 Task: Reply All to email with the signature Autumn Baker with the subject 'Vacation request' from softage.1@softage.net with the message 'I would like to request a meeting to discuss the upcoming sales strategy.'
Action: Mouse moved to (1083, 181)
Screenshot: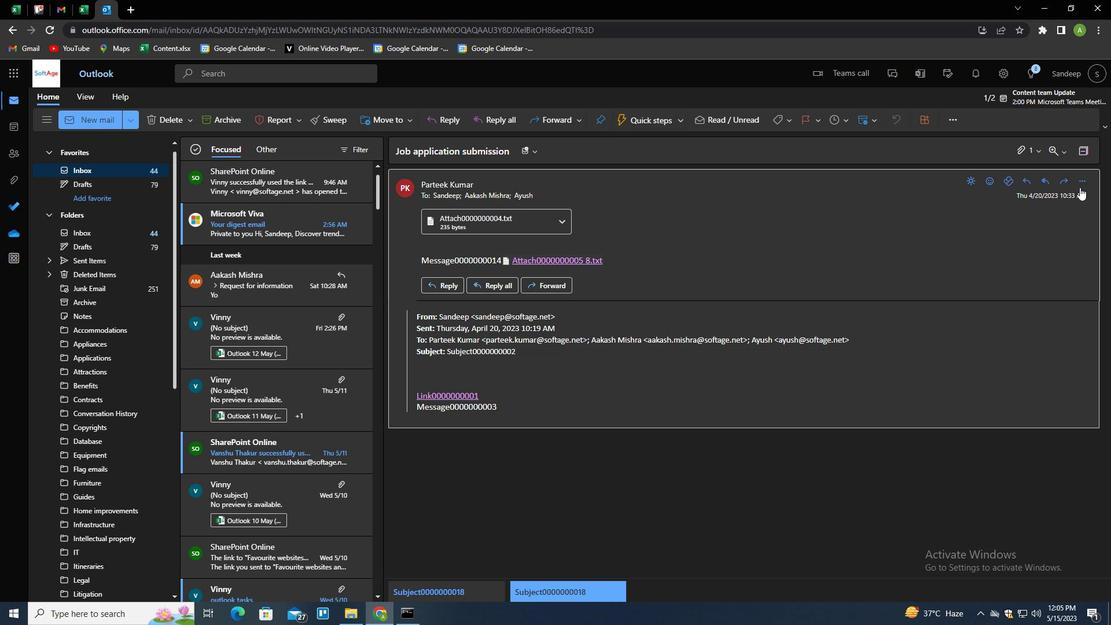 
Action: Mouse pressed left at (1083, 181)
Screenshot: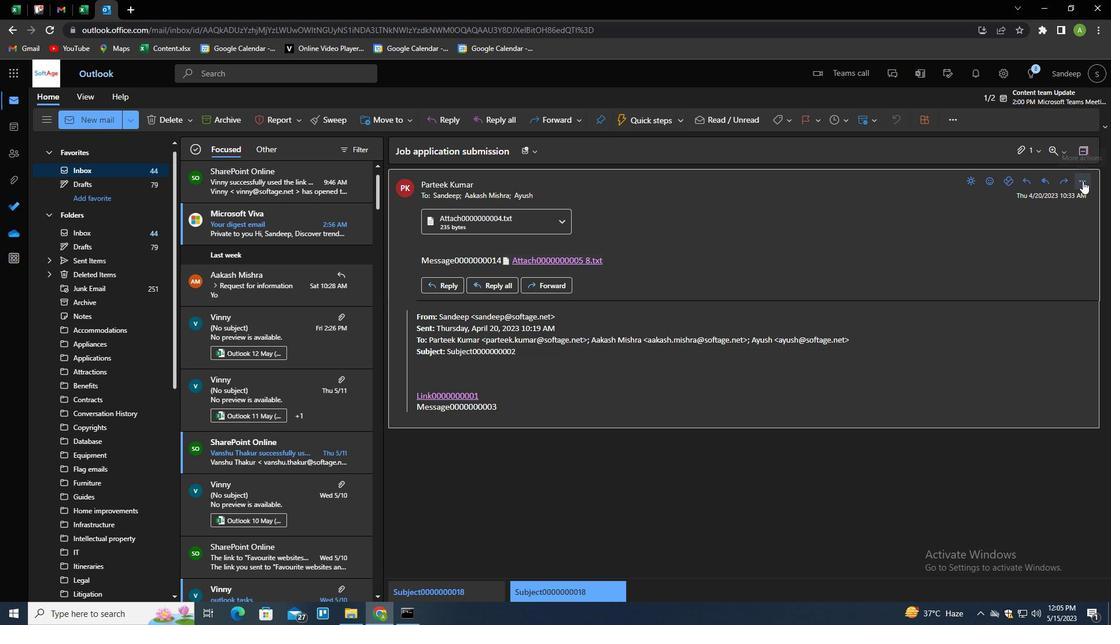
Action: Mouse moved to (1015, 219)
Screenshot: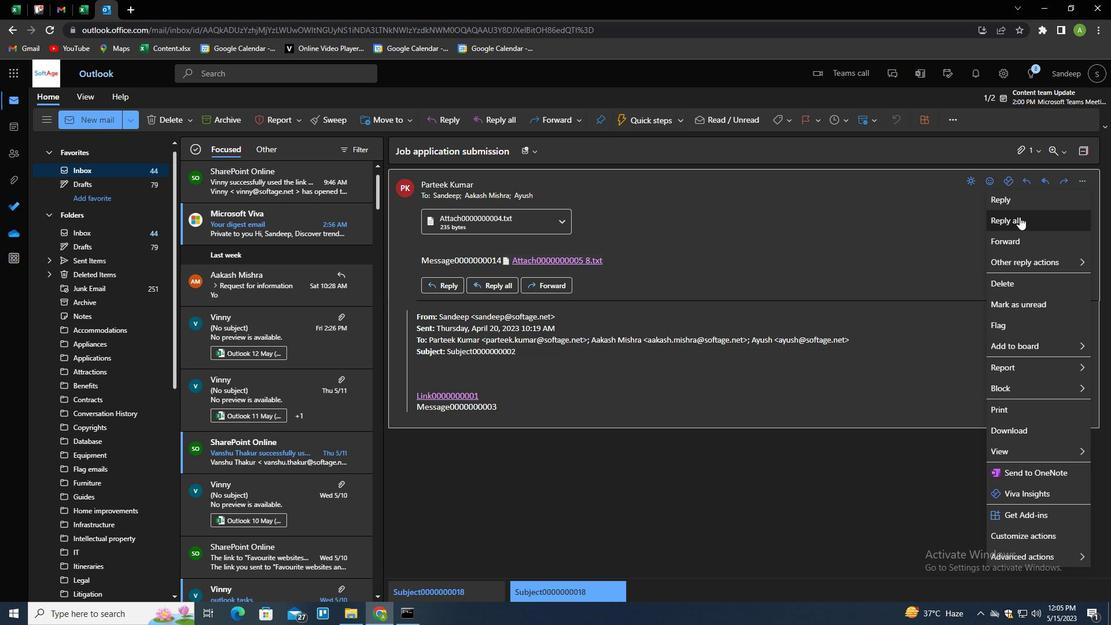 
Action: Mouse pressed left at (1015, 219)
Screenshot: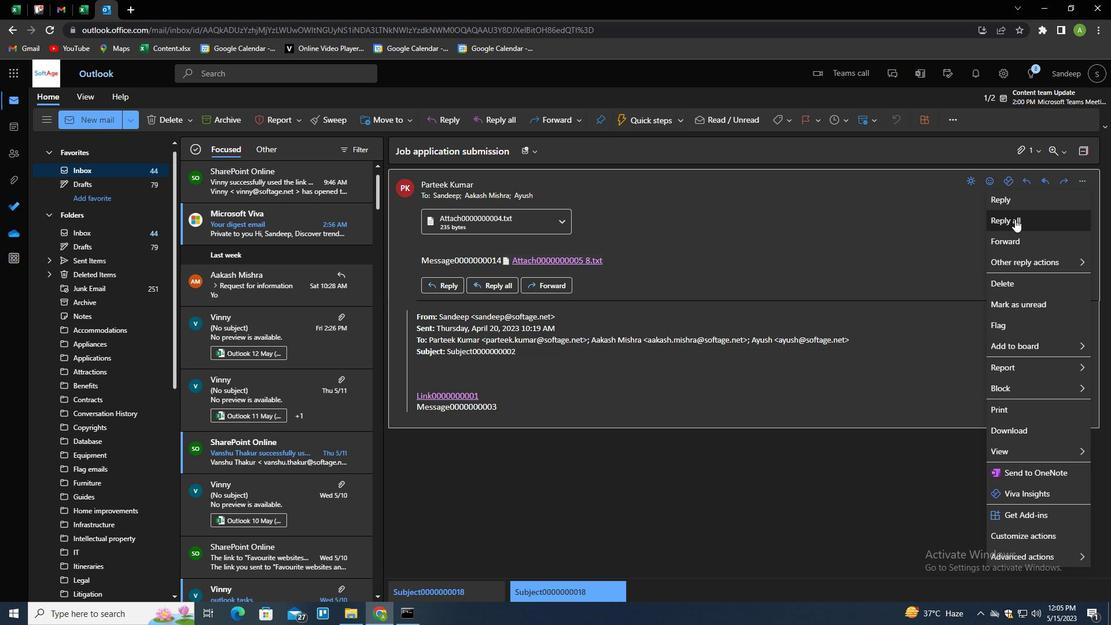 
Action: Mouse moved to (399, 327)
Screenshot: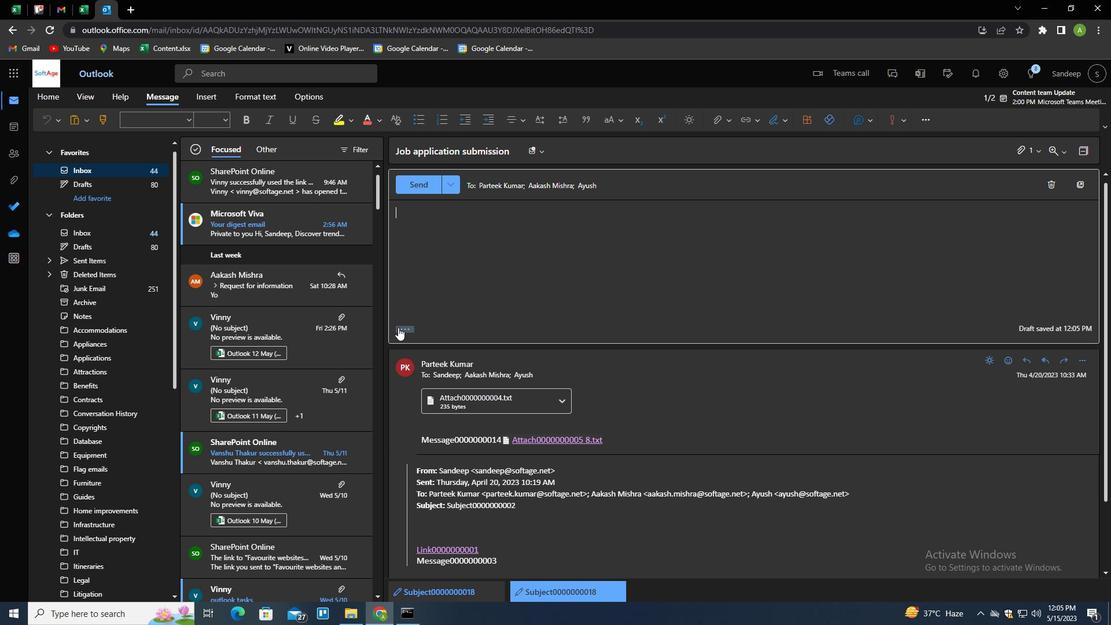 
Action: Mouse pressed left at (399, 327)
Screenshot: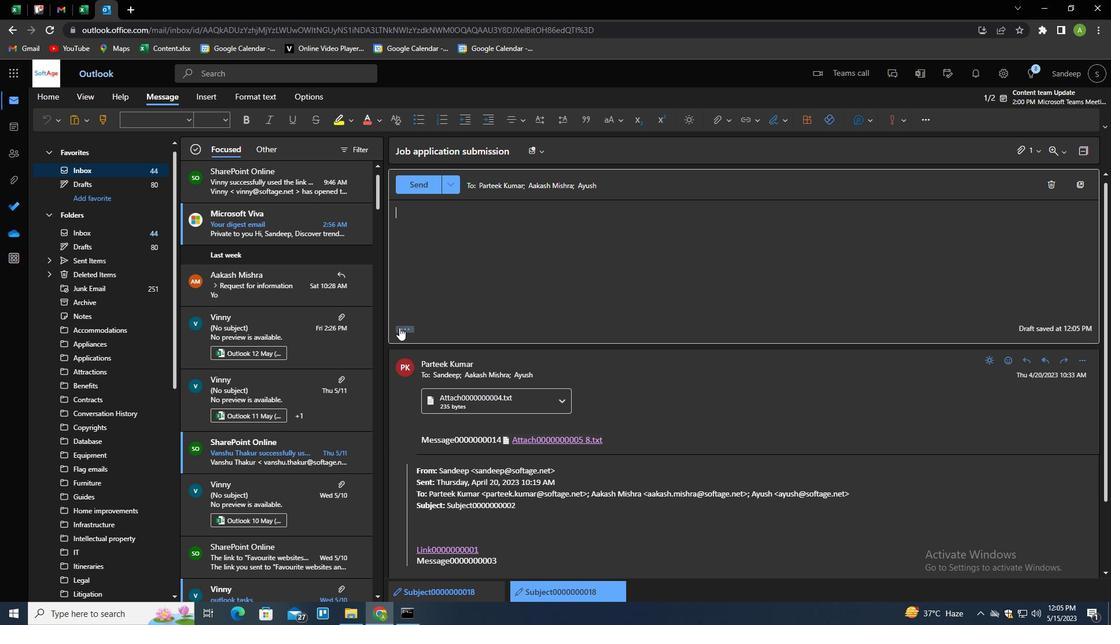 
Action: Mouse moved to (781, 118)
Screenshot: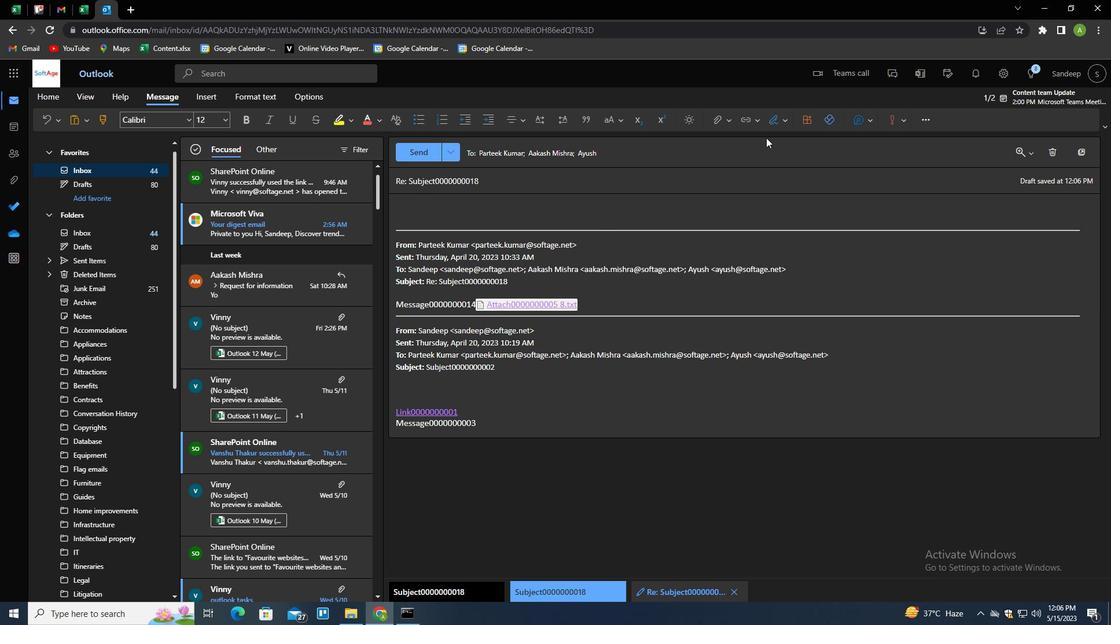 
Action: Mouse pressed left at (781, 118)
Screenshot: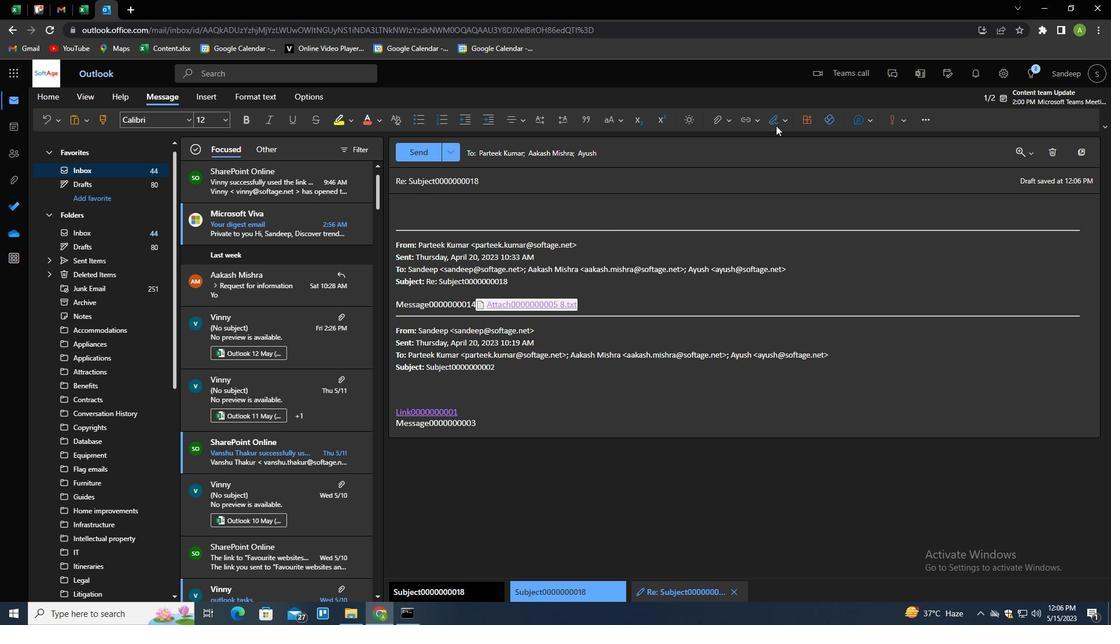 
Action: Mouse moved to (758, 166)
Screenshot: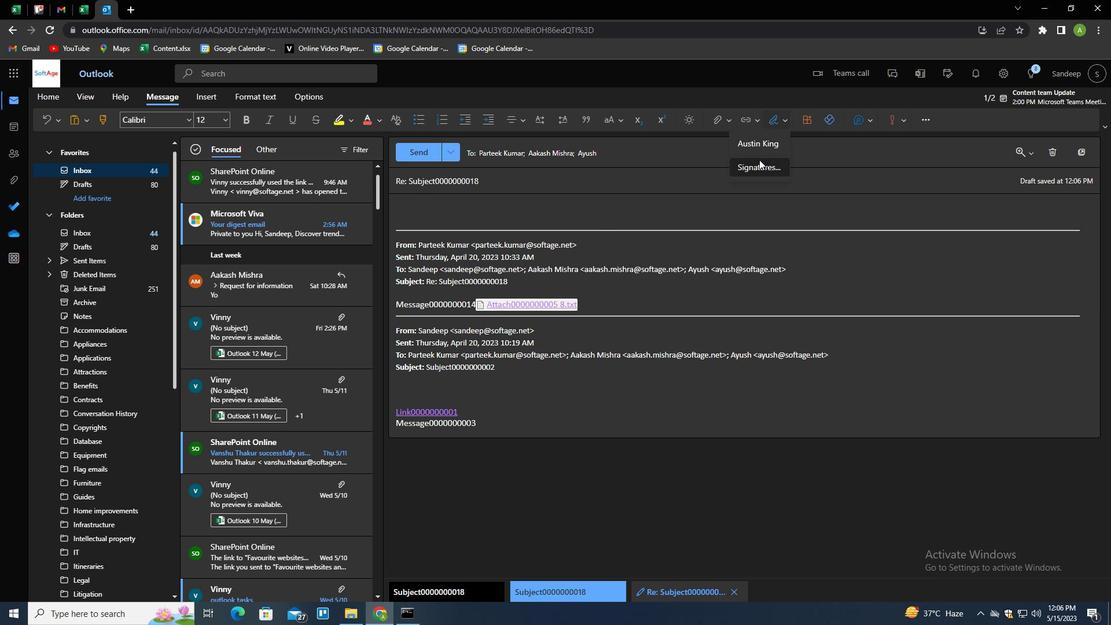 
Action: Mouse pressed left at (758, 166)
Screenshot: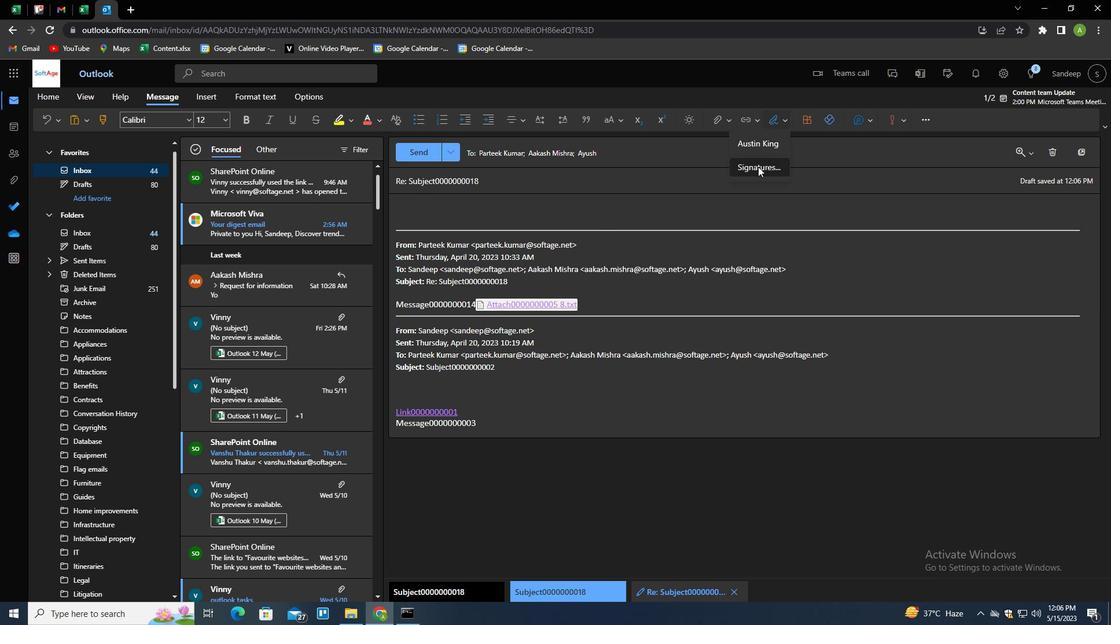 
Action: Mouse moved to (779, 217)
Screenshot: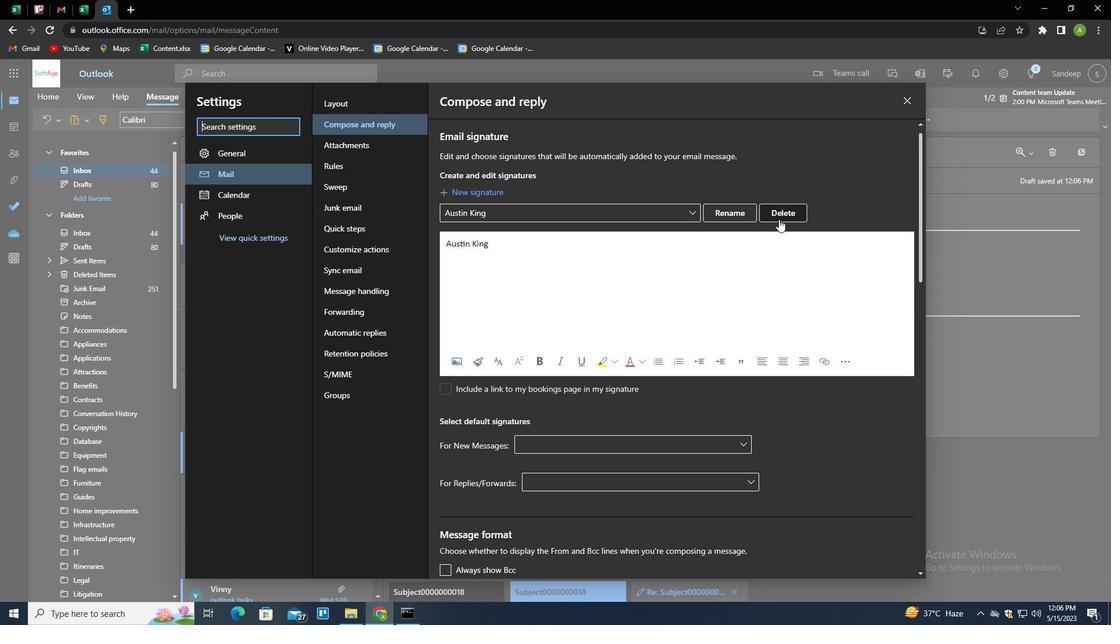 
Action: Mouse pressed left at (779, 217)
Screenshot: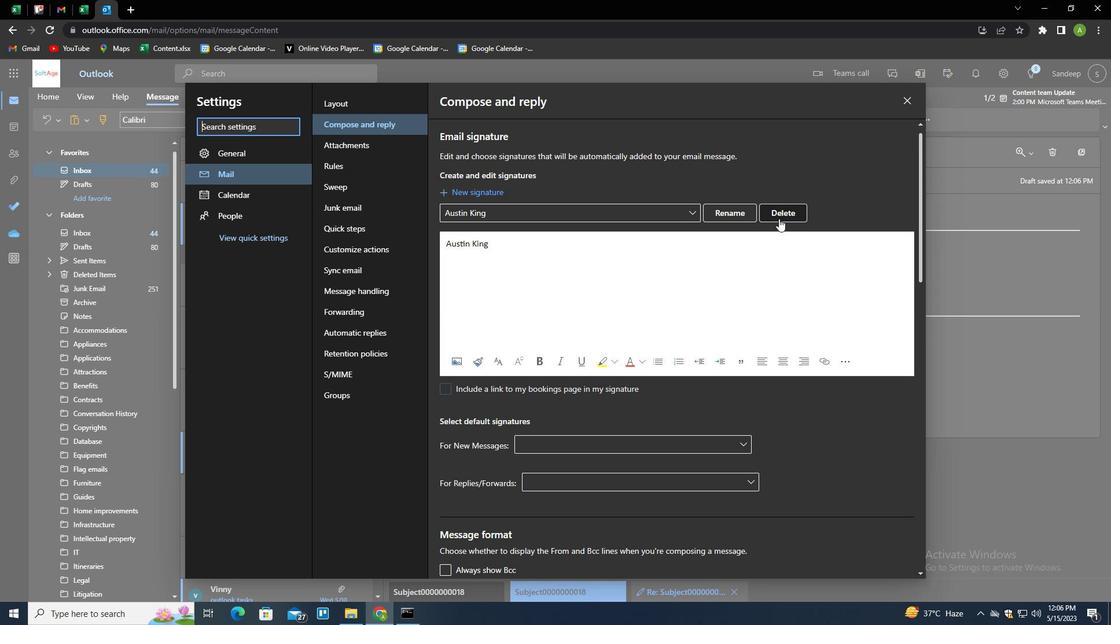 
Action: Mouse moved to (745, 217)
Screenshot: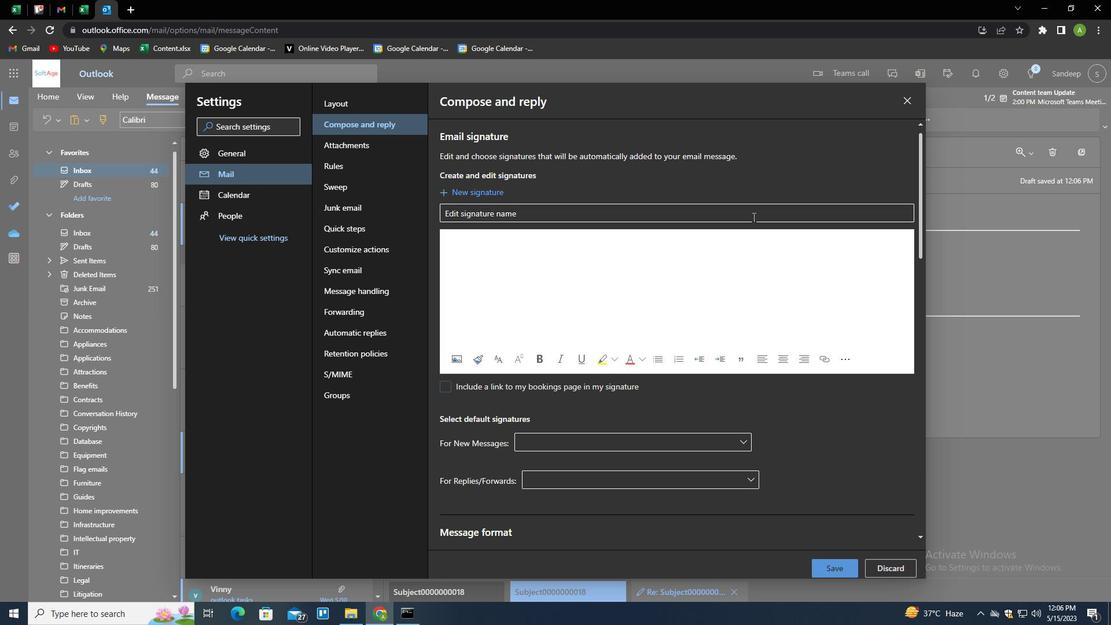 
Action: Mouse pressed left at (745, 217)
Screenshot: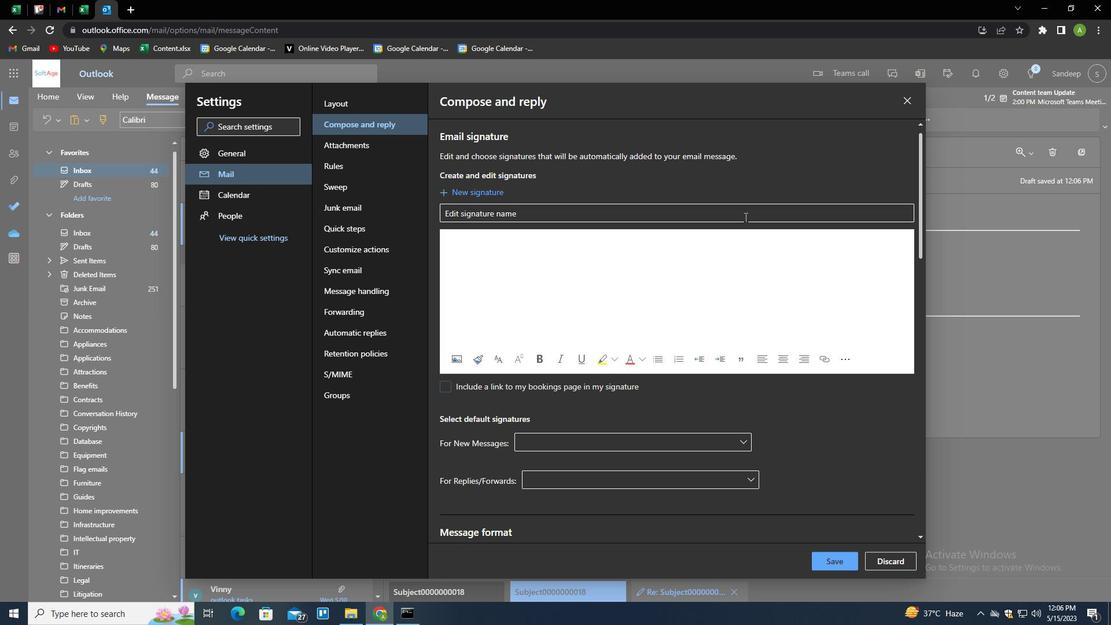 
Action: Key pressed <Key.shift>AUTUMN<Key.space><Key.shift>BAKER<Key.tab><Key.shift>AUTUMN<Key.space><Key.shift>BAKER
Screenshot: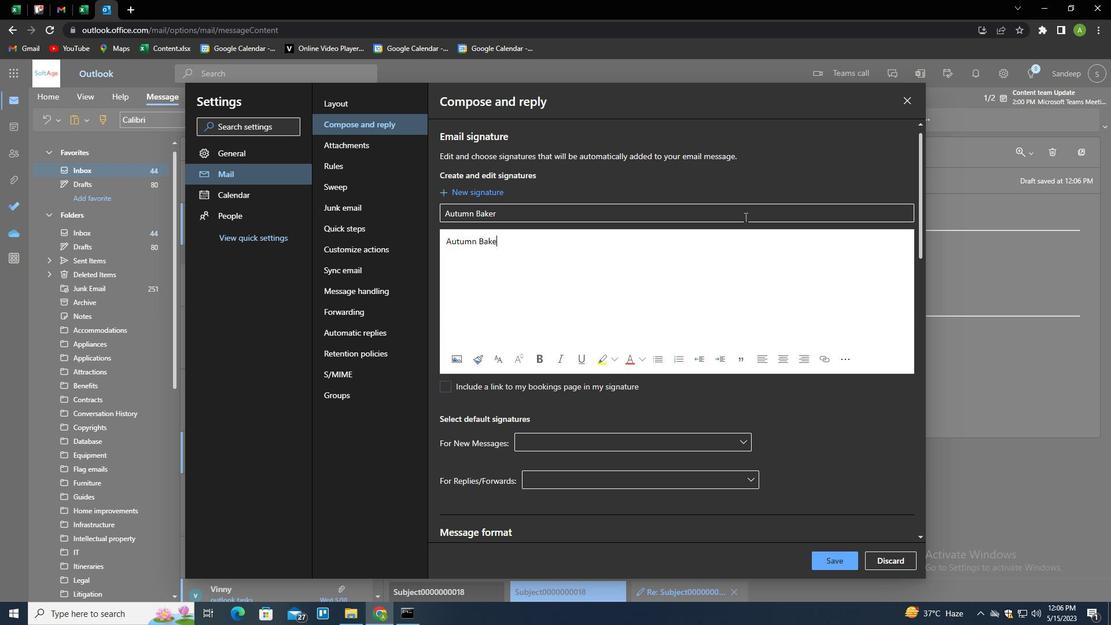 
Action: Mouse moved to (829, 556)
Screenshot: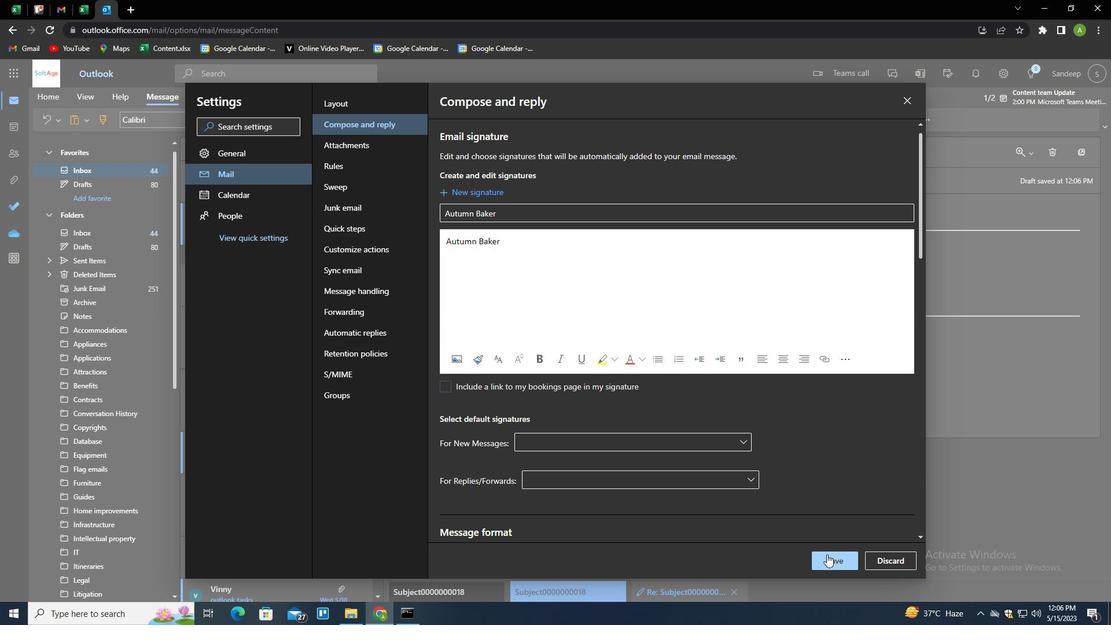 
Action: Mouse pressed left at (829, 556)
Screenshot: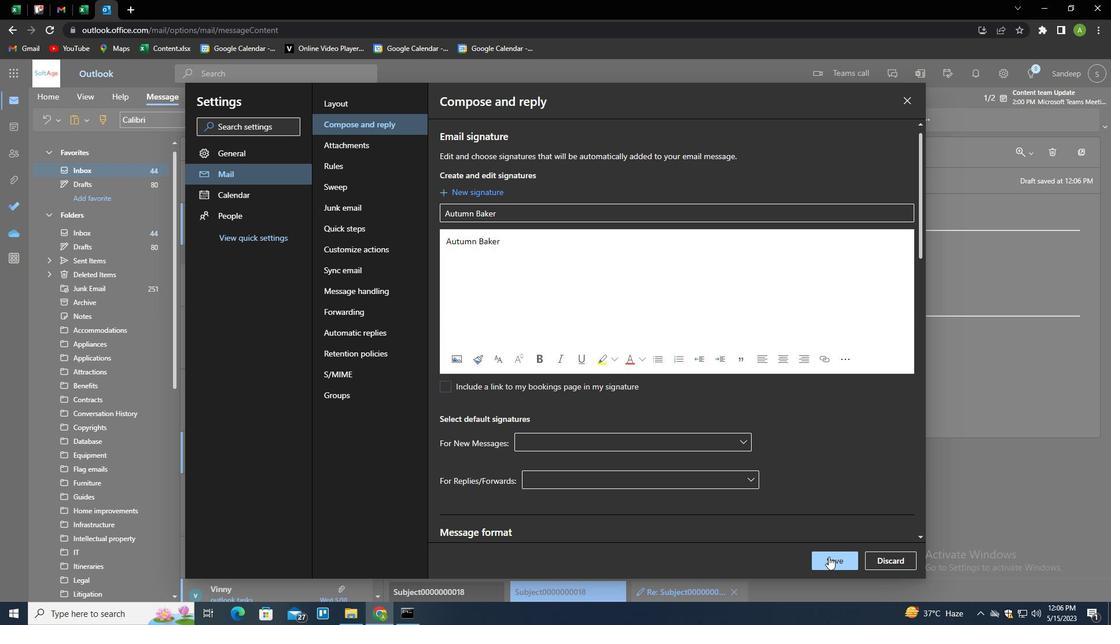 
Action: Mouse moved to (969, 301)
Screenshot: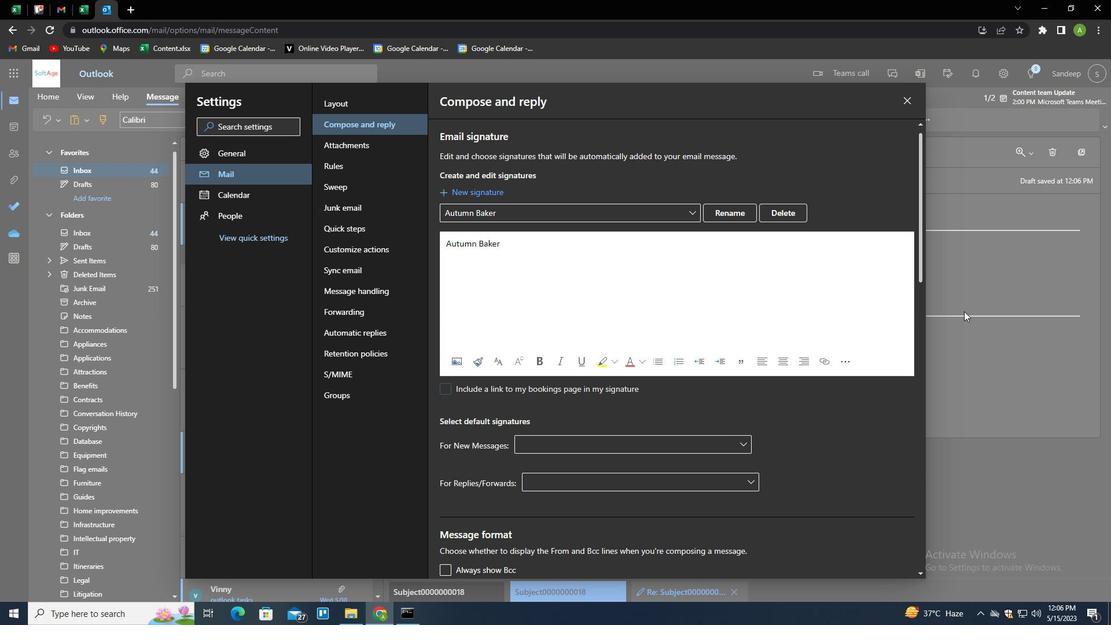 
Action: Mouse pressed left at (969, 301)
Screenshot: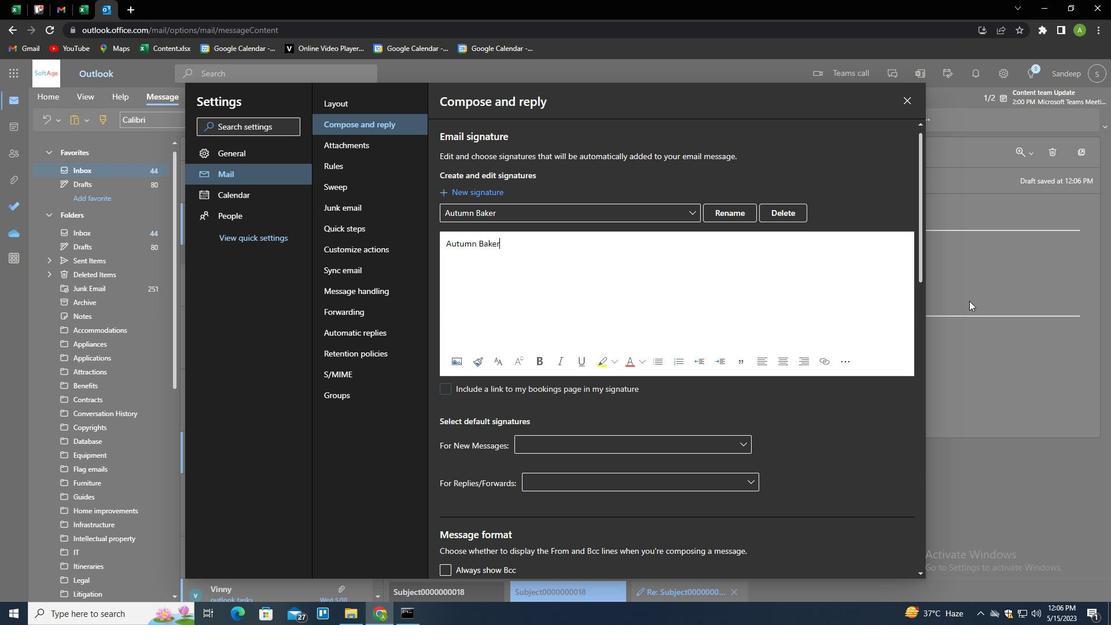 
Action: Mouse moved to (778, 122)
Screenshot: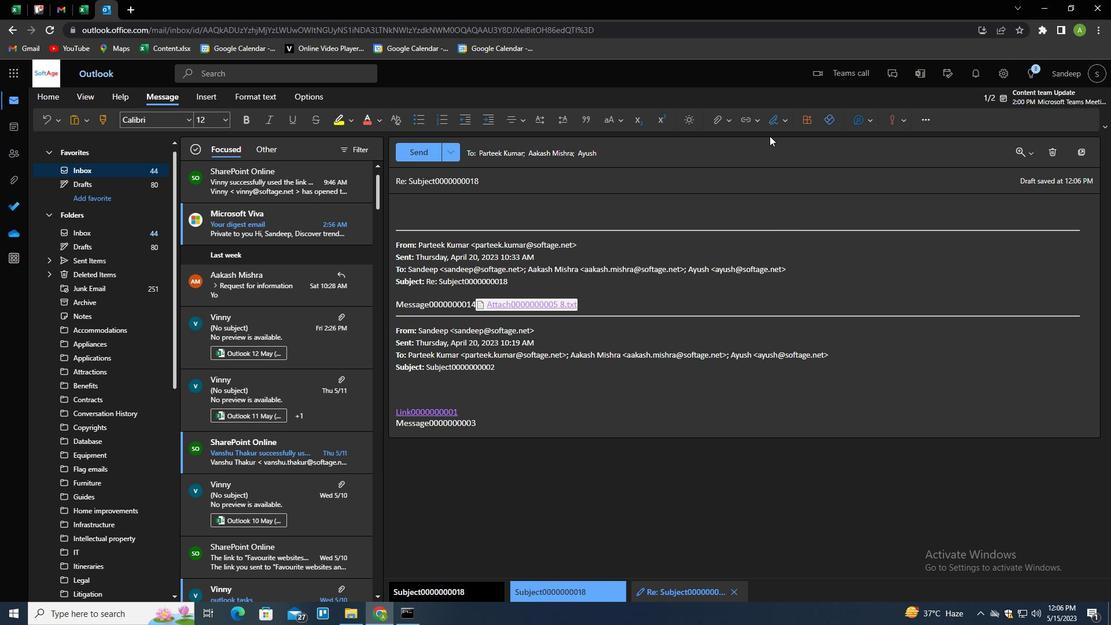 
Action: Mouse pressed left at (778, 122)
Screenshot: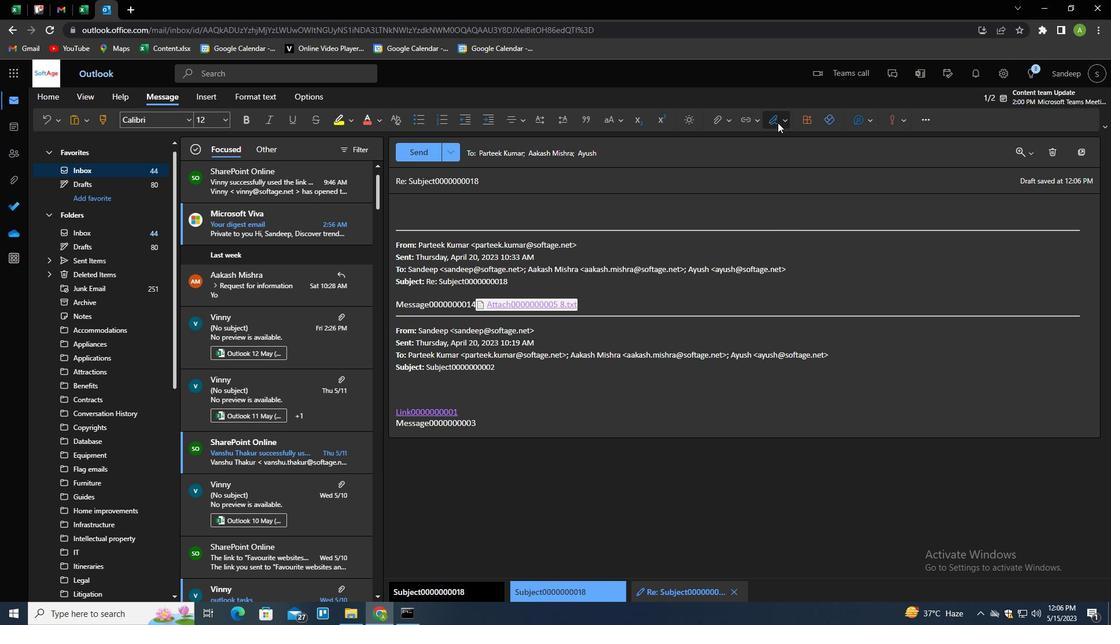 
Action: Mouse moved to (772, 145)
Screenshot: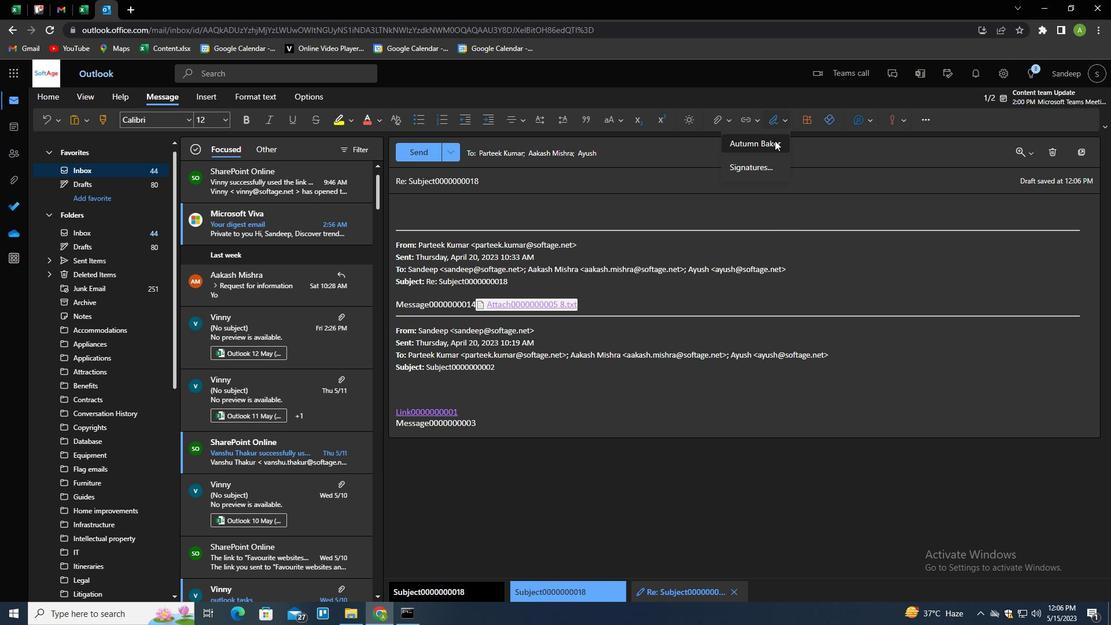 
Action: Mouse pressed left at (772, 145)
Screenshot: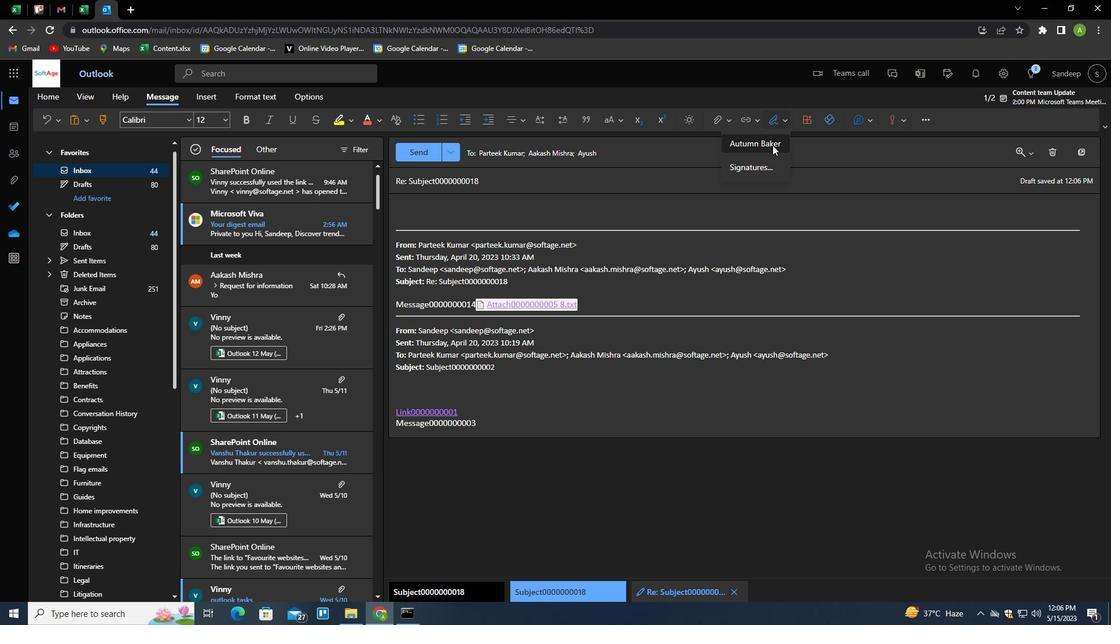 
Action: Mouse moved to (455, 181)
Screenshot: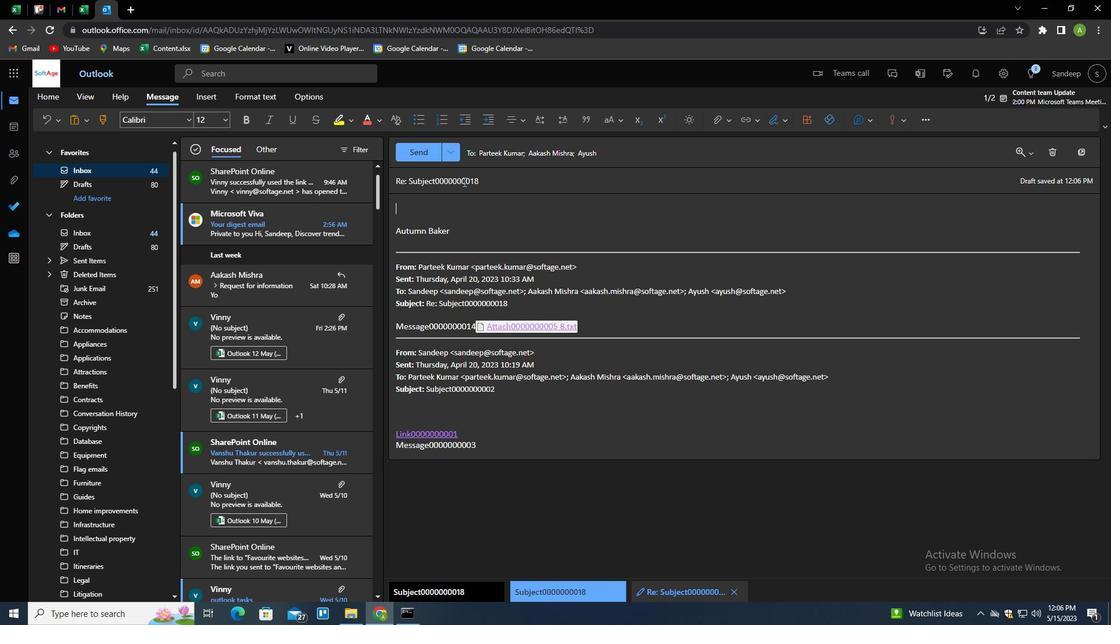 
Action: Mouse pressed left at (455, 181)
Screenshot: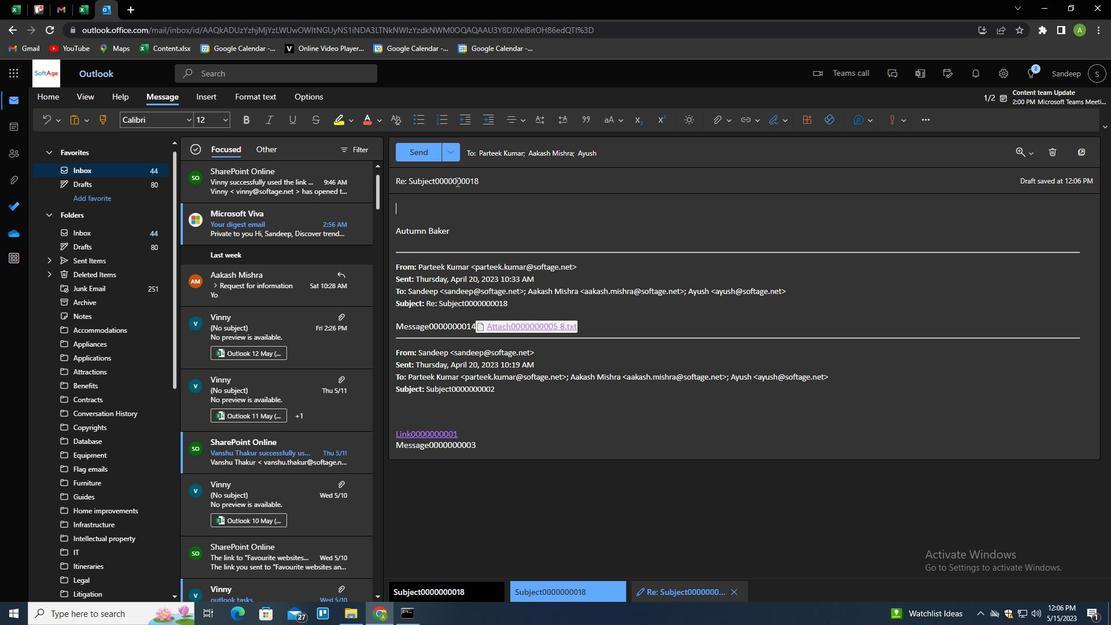 
Action: Mouse pressed left at (455, 181)
Screenshot: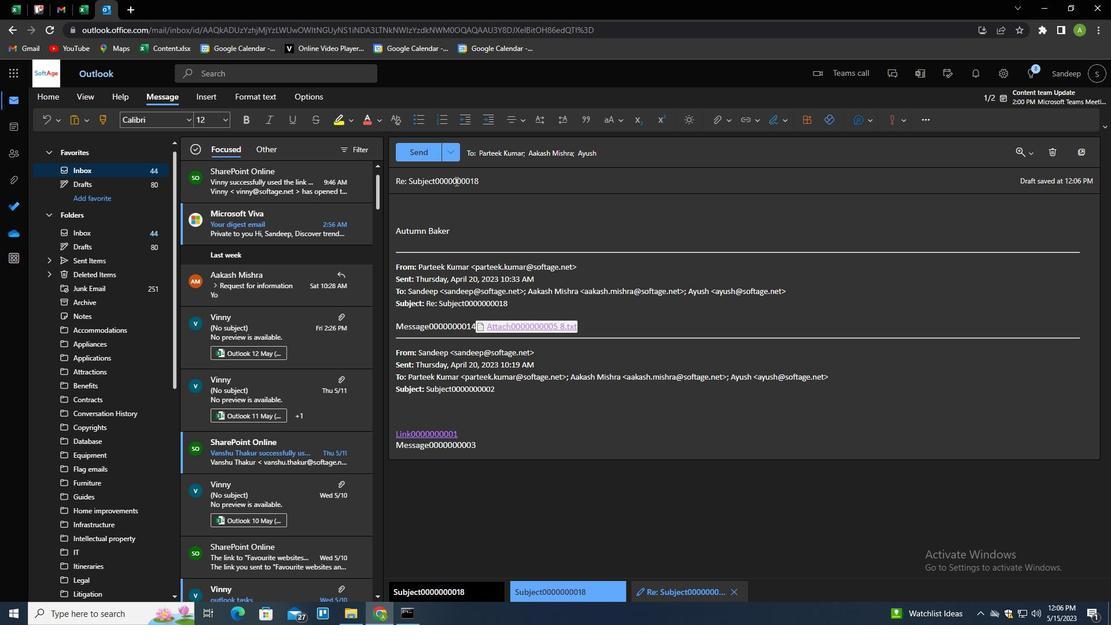 
Action: Mouse pressed left at (455, 181)
Screenshot: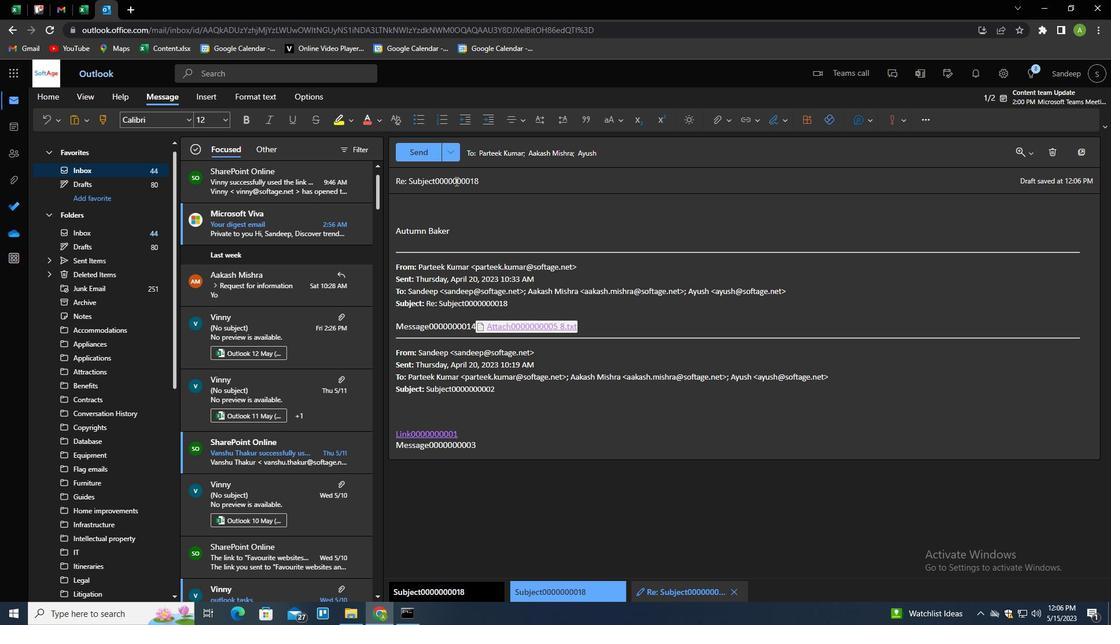 
Action: Key pressed <Key.shift>VACATION<Key.space>REQUEST
Screenshot: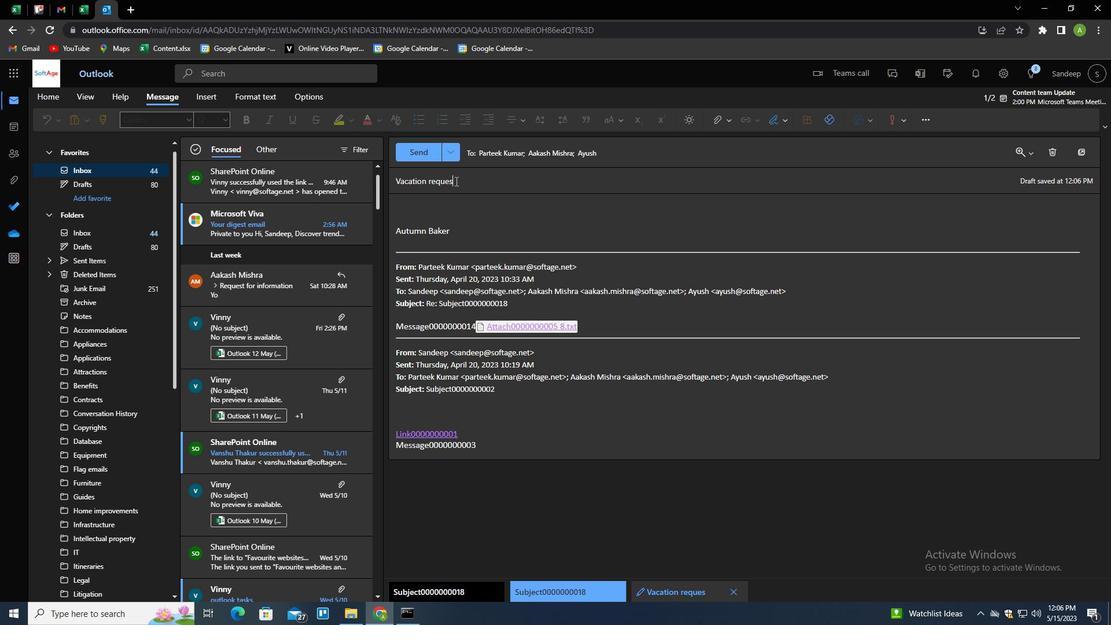 
Action: Mouse moved to (501, 208)
Screenshot: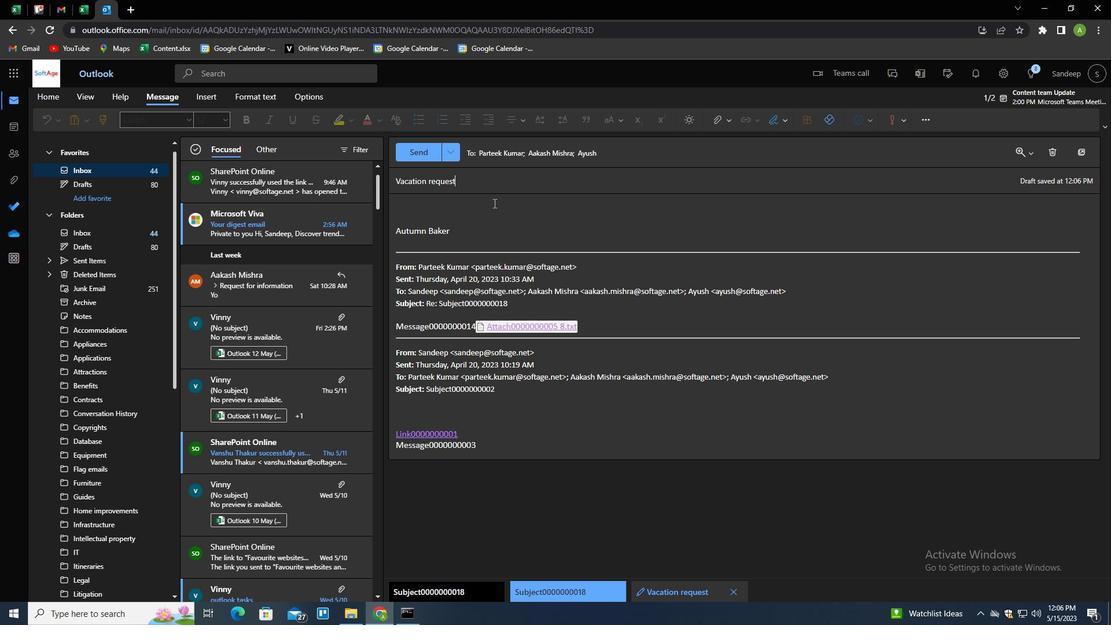 
Action: Key pressed <Key.tab><Key.shift><Key.shift><Key.shift><Key.shift><Key.shift><Key.shift><Key.shift><Key.shift><Key.shift><Key.shift>I<Key.space>WOULD<Key.space>LIKE<Key.space>TO<Key.space>REQUEST<Key.space>A<Key.space>MEETING<Key.space>TO<Key.space>DISCUSS<Key.space>THE<Key.space>UPCOMING<Key.space>SALES<Key.space>STRATED<Key.backspace>GY.
Screenshot: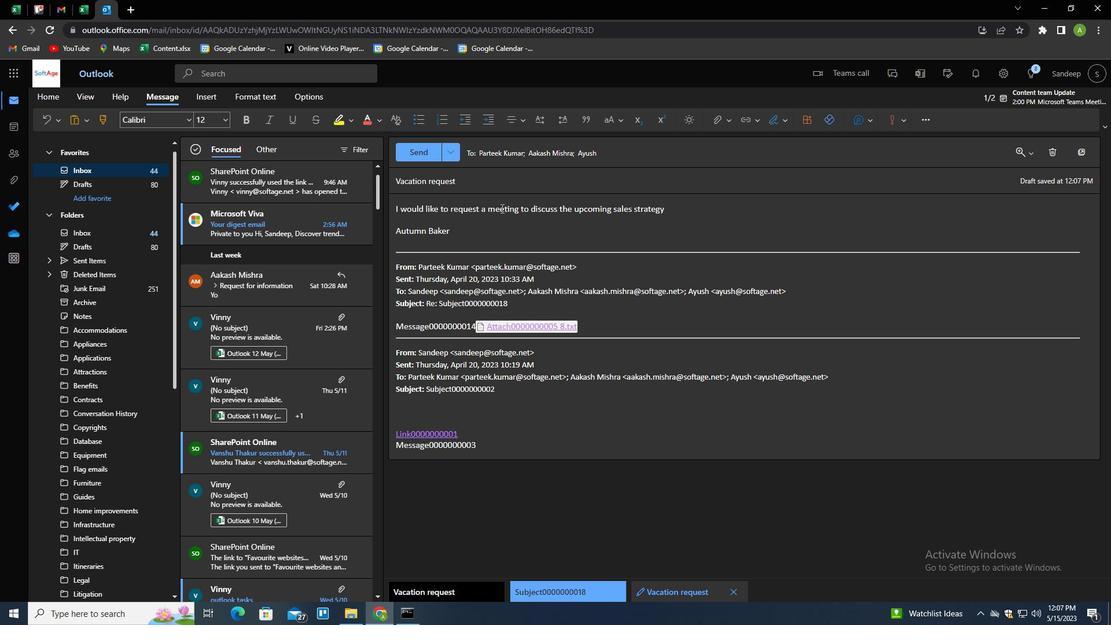 
Action: Mouse moved to (429, 155)
Screenshot: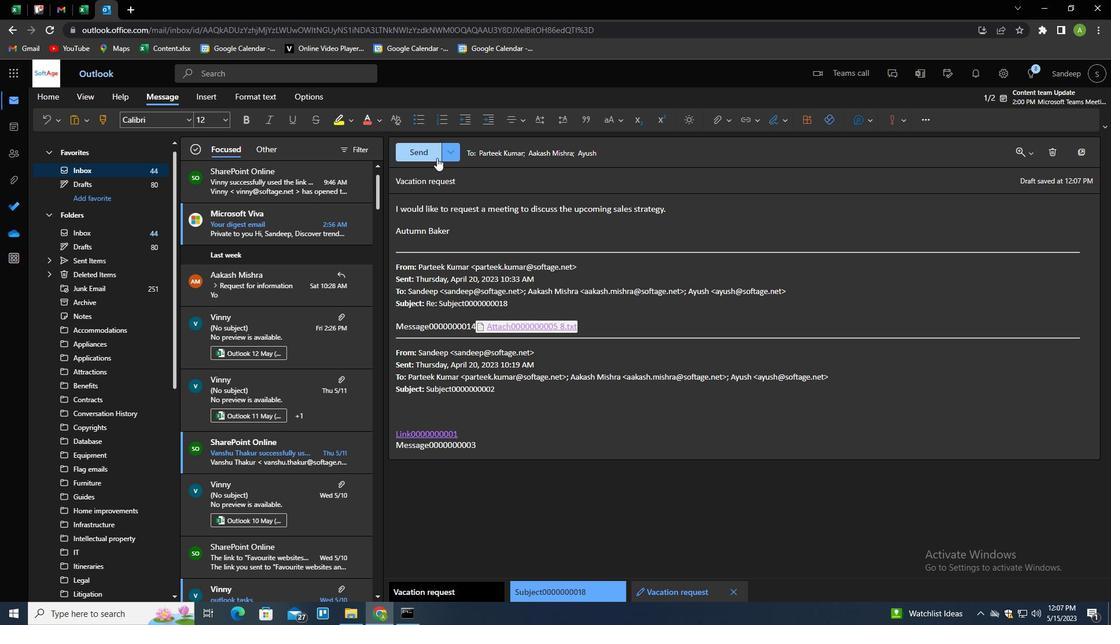 
Action: Mouse pressed left at (429, 155)
Screenshot: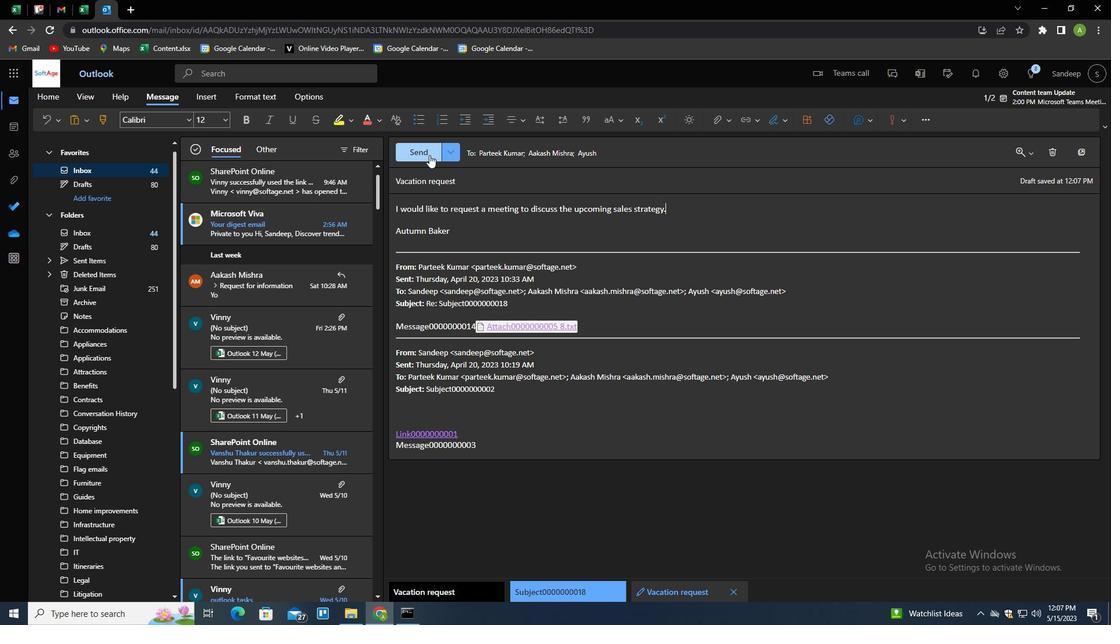 
